 Task: Create a due date automation trigger when advanced on, 2 days after a card is due add fields without custom field "Resume" cleared at 11:00 AM.
Action: Mouse moved to (979, 83)
Screenshot: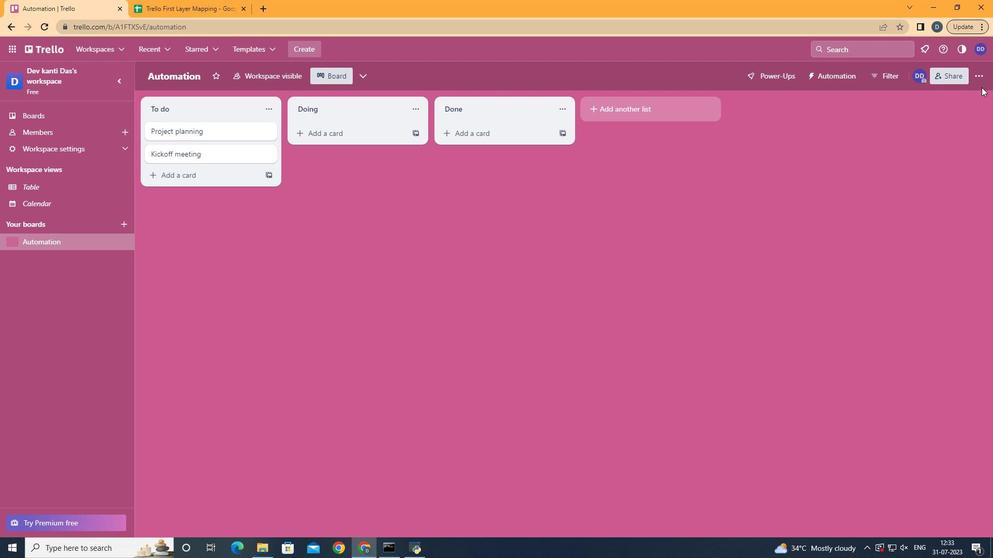 
Action: Mouse pressed left at (979, 83)
Screenshot: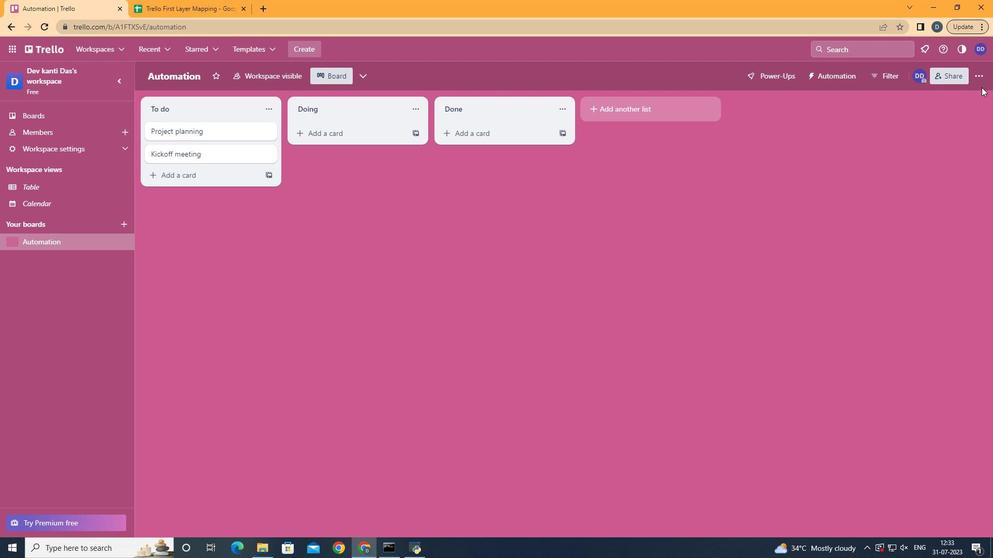 
Action: Mouse moved to (911, 208)
Screenshot: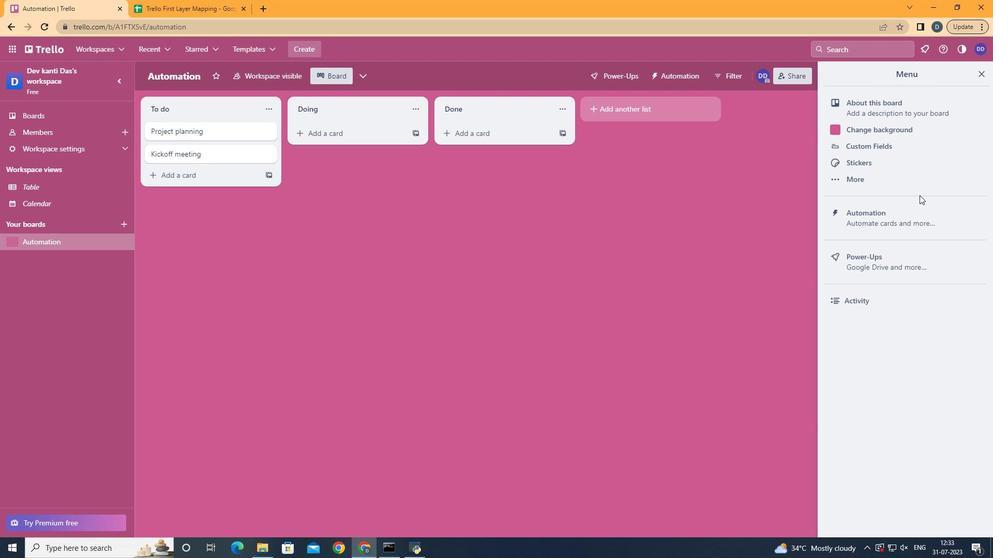 
Action: Mouse pressed left at (911, 208)
Screenshot: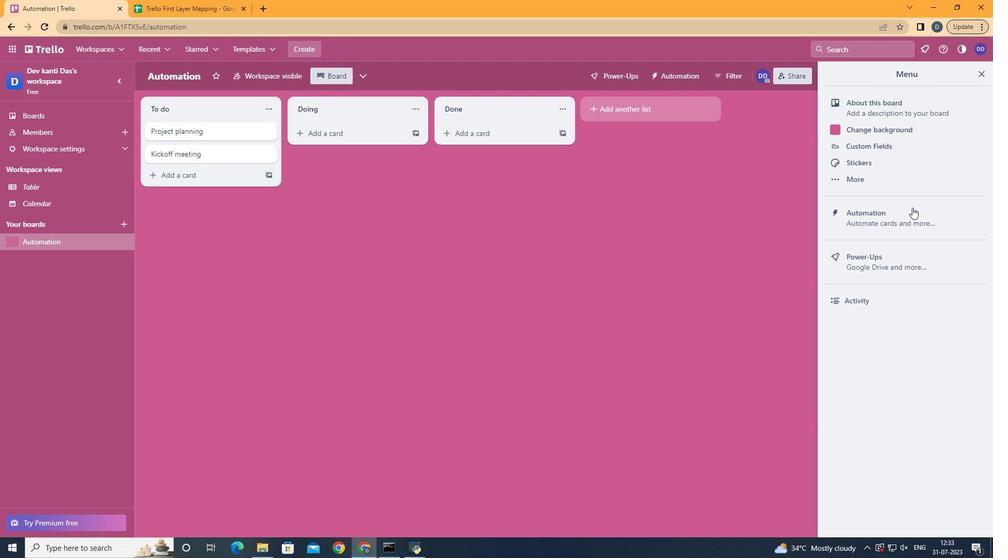 
Action: Mouse moved to (190, 211)
Screenshot: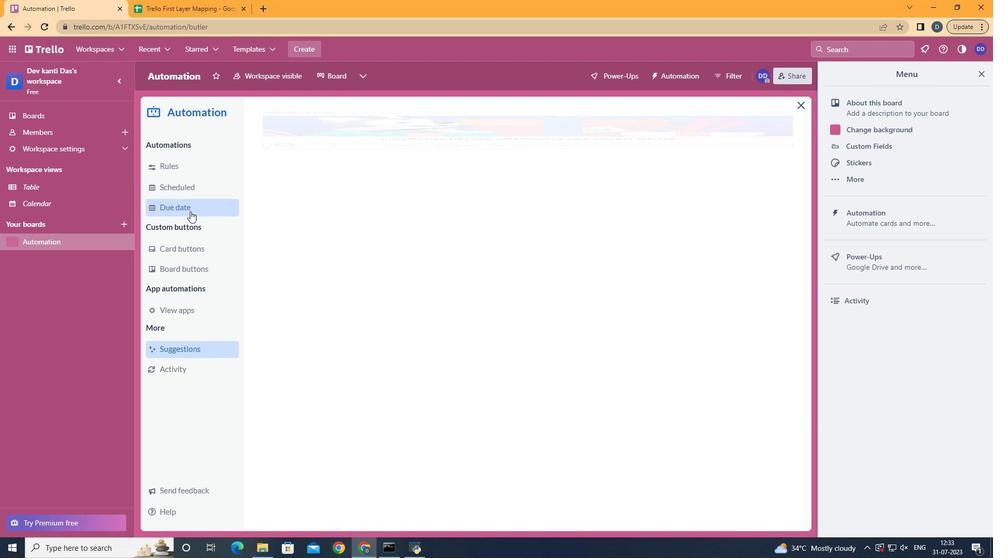 
Action: Mouse pressed left at (190, 211)
Screenshot: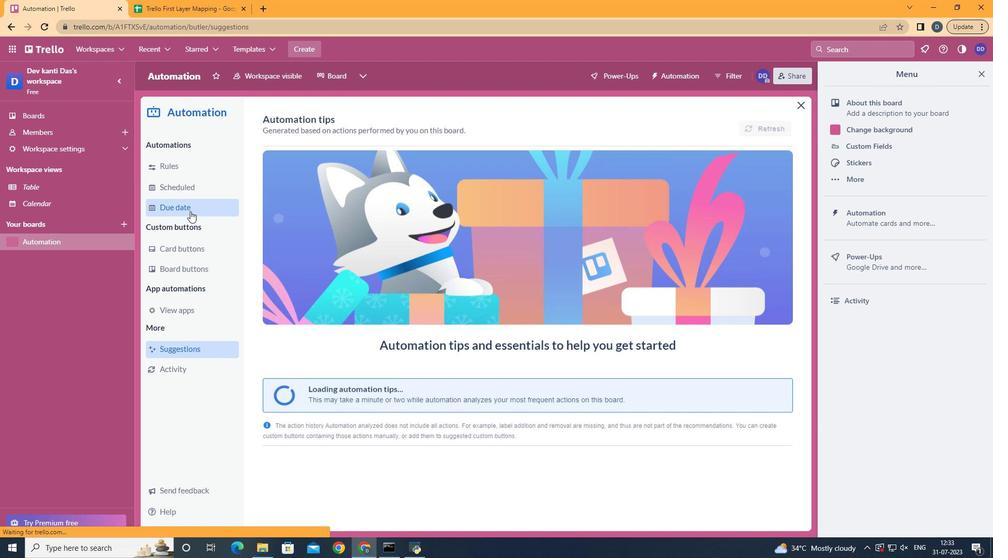 
Action: Mouse moved to (738, 126)
Screenshot: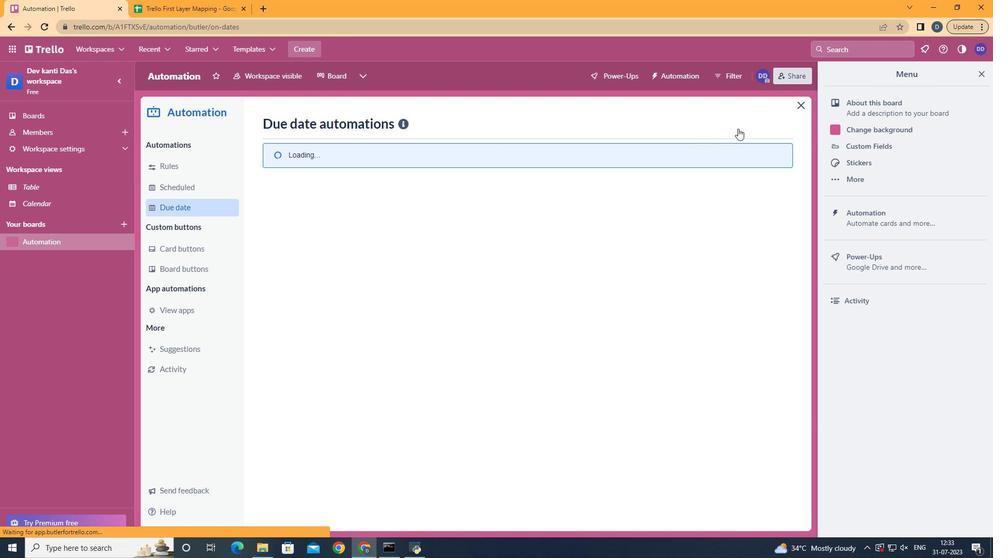 
Action: Mouse pressed left at (738, 126)
Screenshot: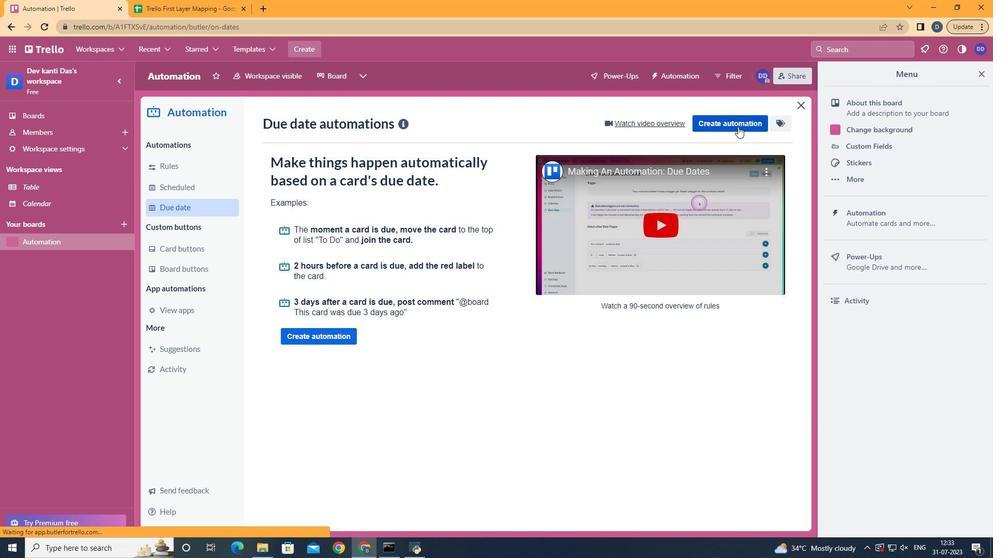 
Action: Mouse moved to (555, 227)
Screenshot: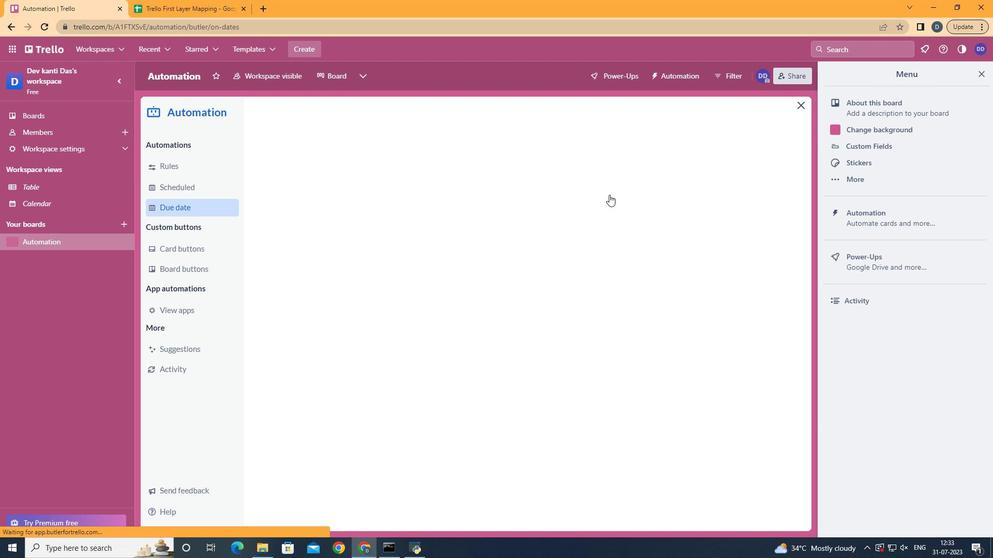 
Action: Mouse pressed left at (555, 227)
Screenshot: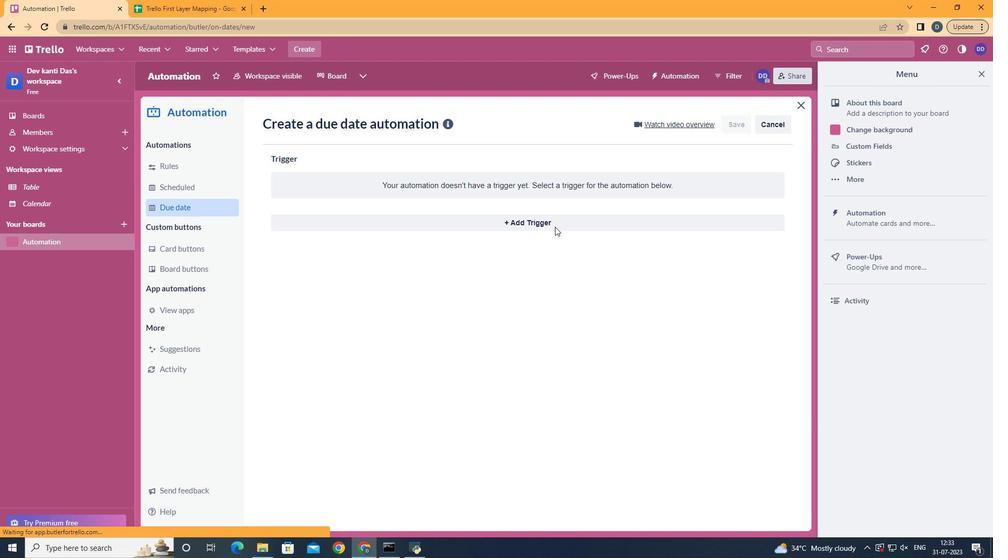 
Action: Mouse moved to (370, 425)
Screenshot: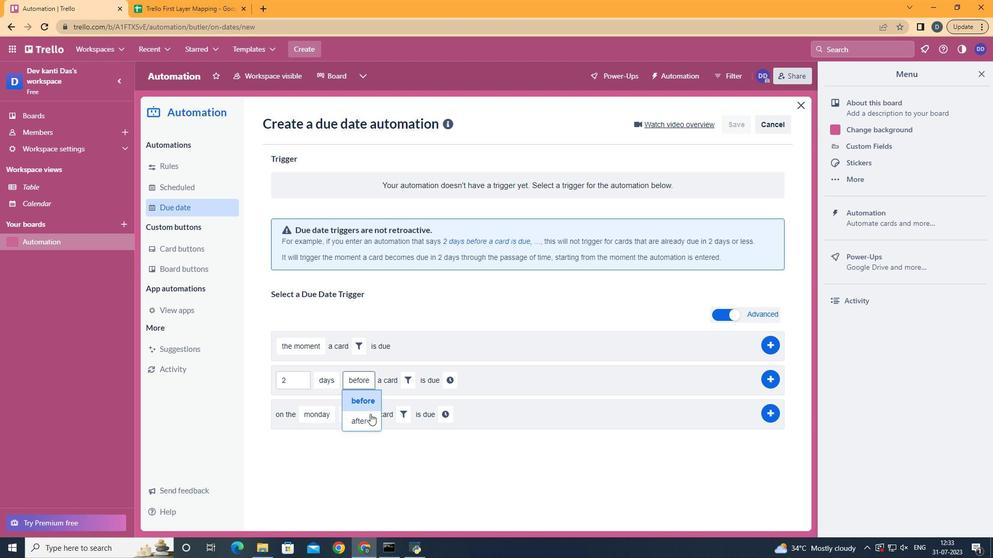 
Action: Mouse pressed left at (370, 425)
Screenshot: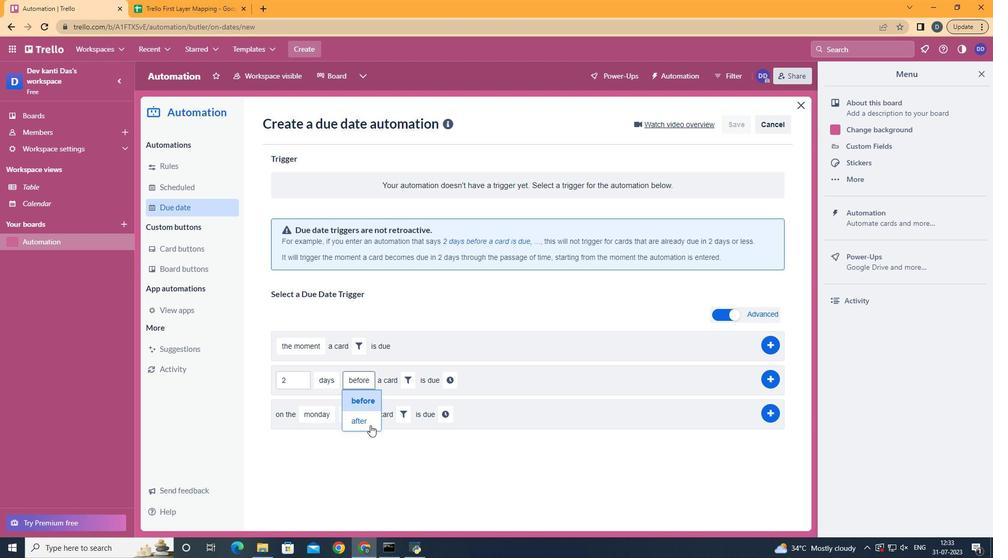 
Action: Mouse moved to (398, 379)
Screenshot: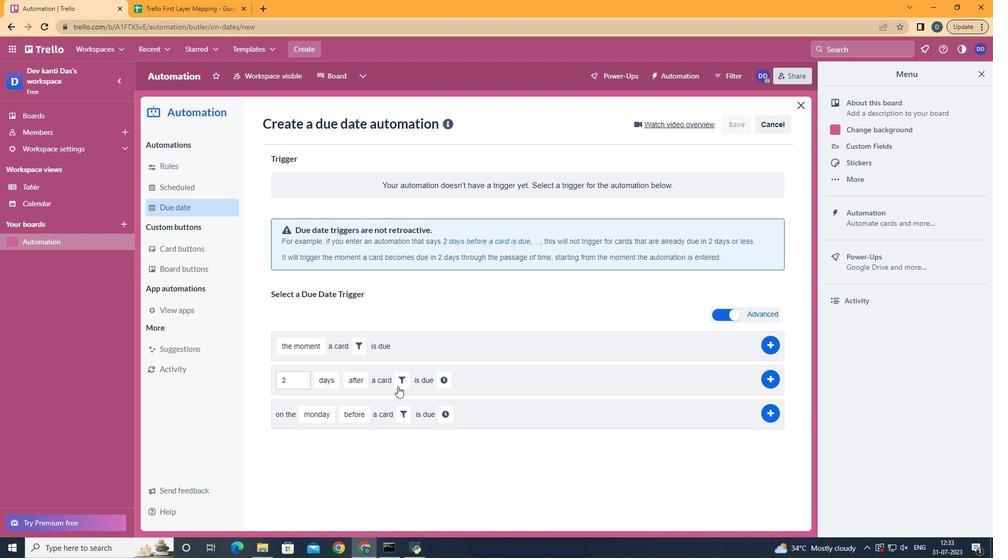 
Action: Mouse pressed left at (398, 379)
Screenshot: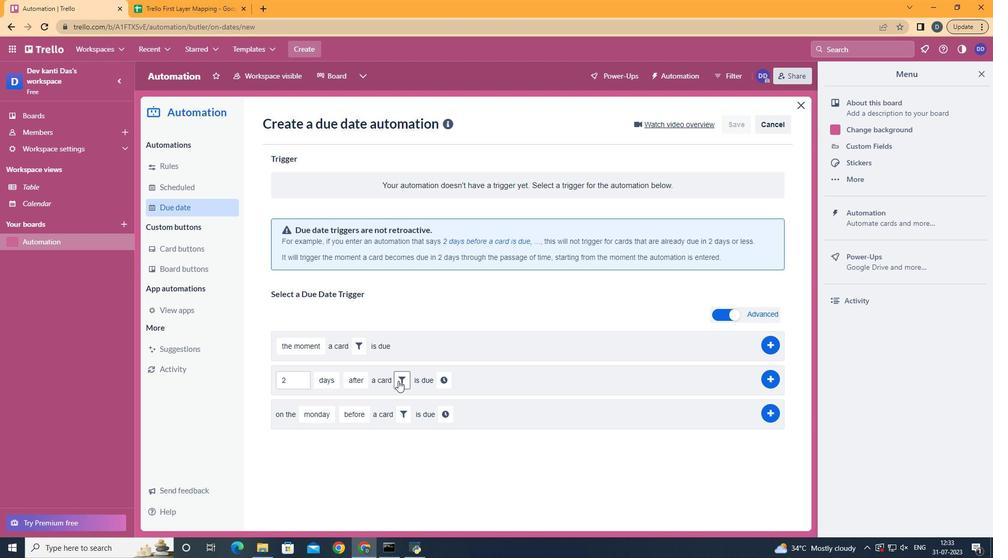 
Action: Mouse moved to (565, 409)
Screenshot: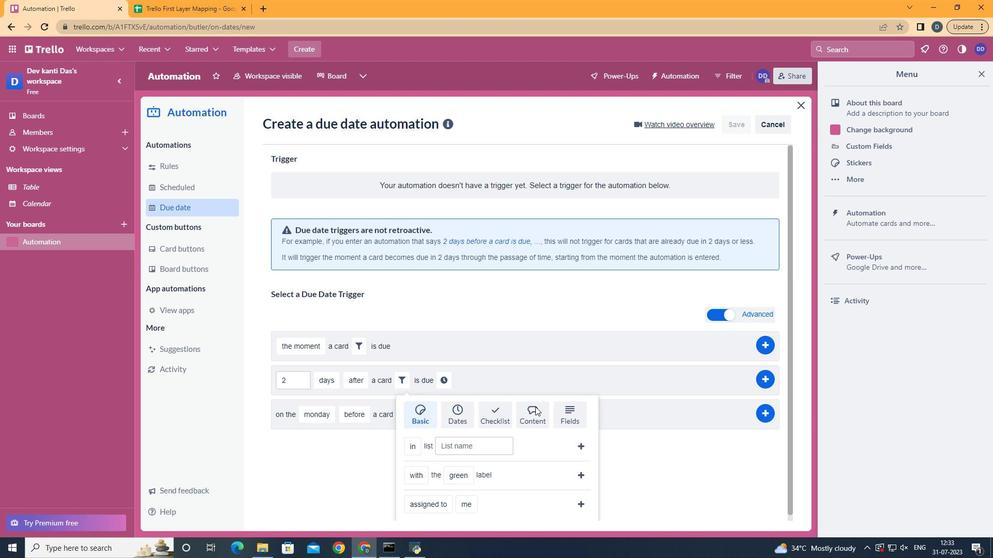 
Action: Mouse pressed left at (565, 409)
Screenshot: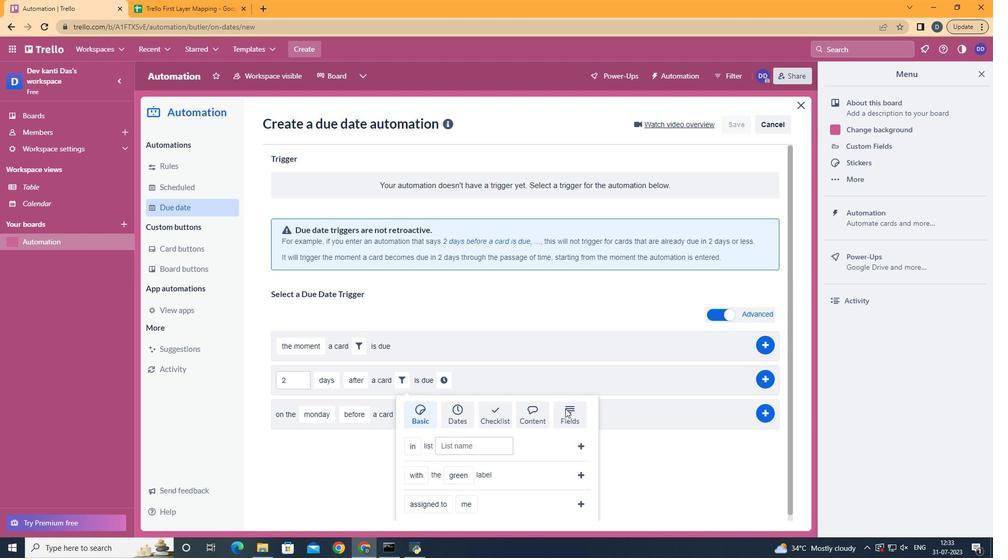 
Action: Mouse moved to (565, 409)
Screenshot: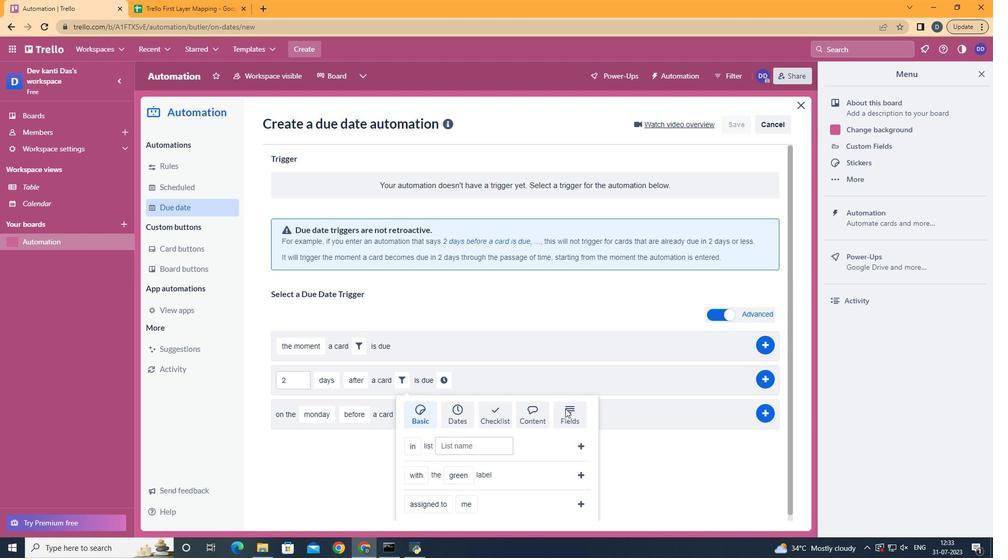 
Action: Mouse scrolled (565, 408) with delta (0, 0)
Screenshot: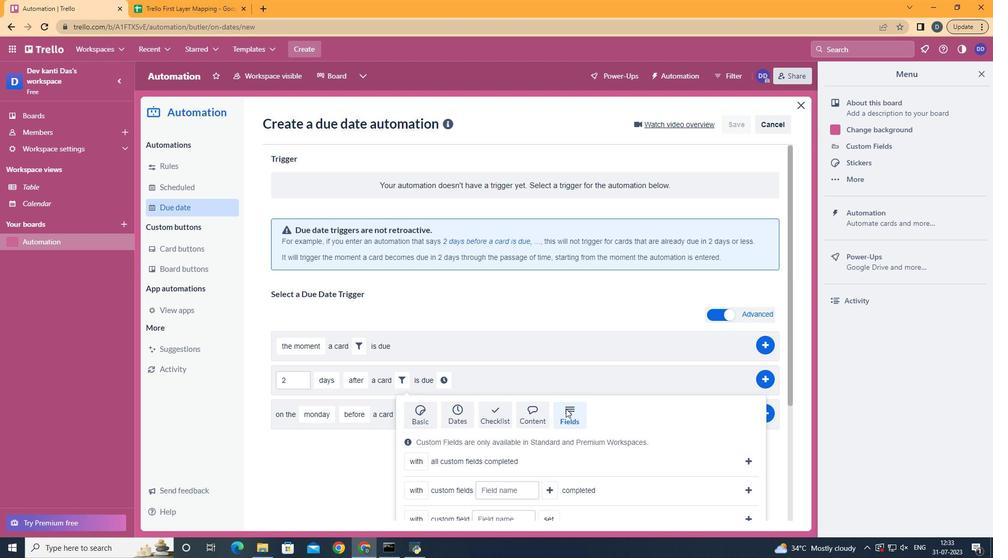 
Action: Mouse scrolled (565, 408) with delta (0, 0)
Screenshot: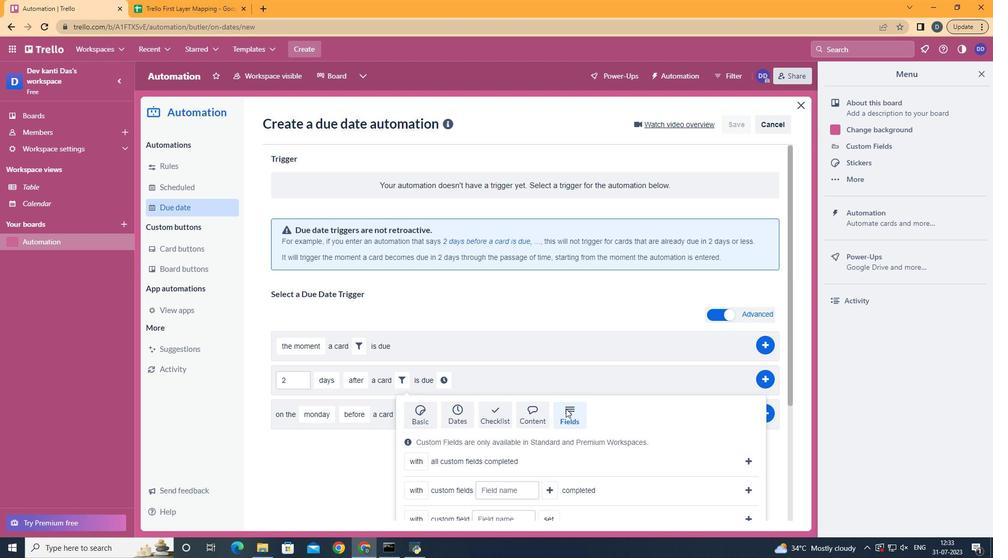 
Action: Mouse scrolled (565, 408) with delta (0, 0)
Screenshot: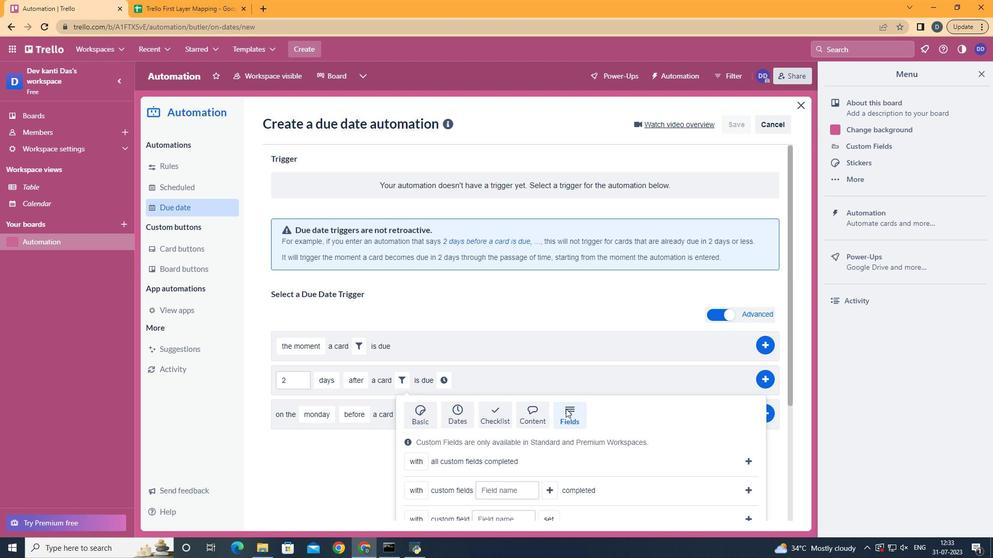
Action: Mouse scrolled (565, 408) with delta (0, 0)
Screenshot: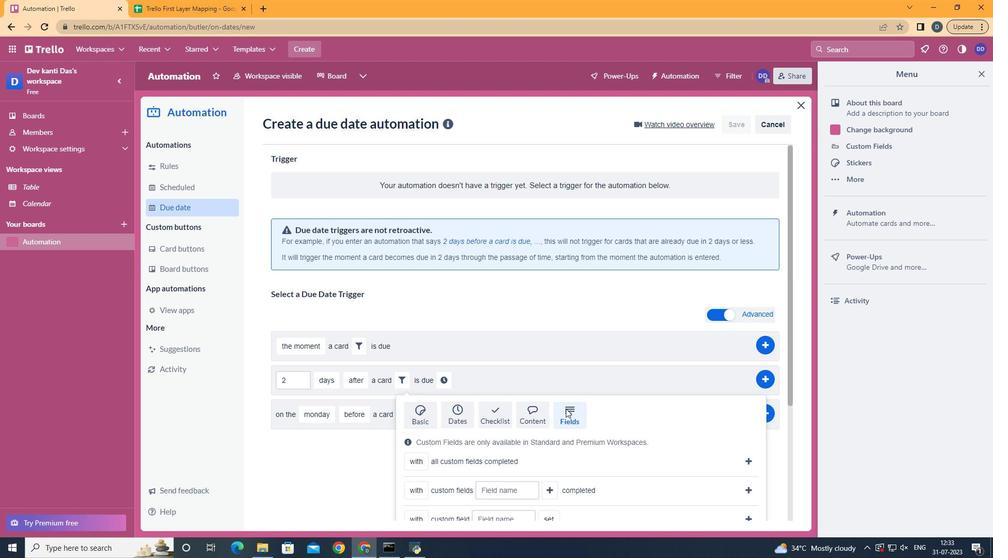 
Action: Mouse scrolled (565, 408) with delta (0, 0)
Screenshot: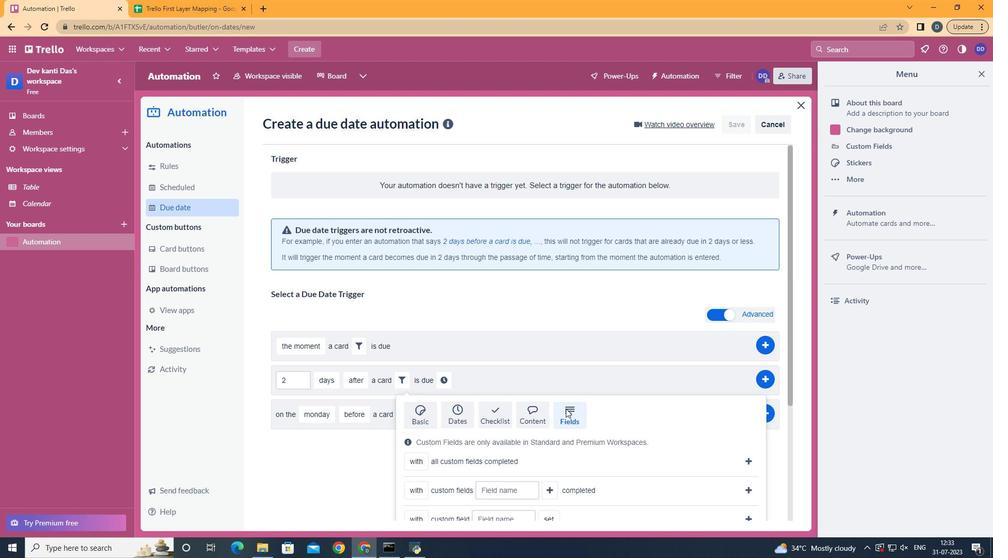 
Action: Mouse moved to (425, 394)
Screenshot: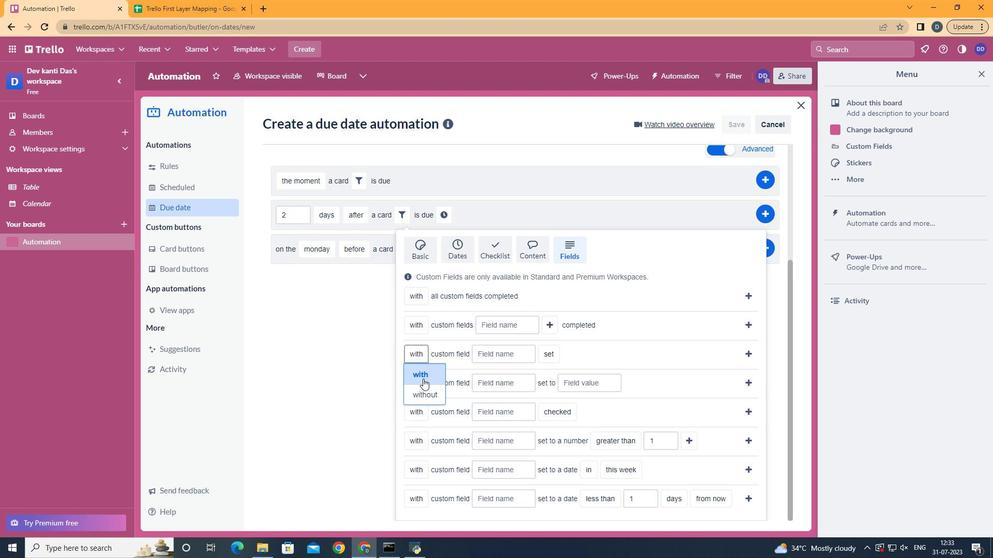 
Action: Mouse pressed left at (425, 394)
Screenshot: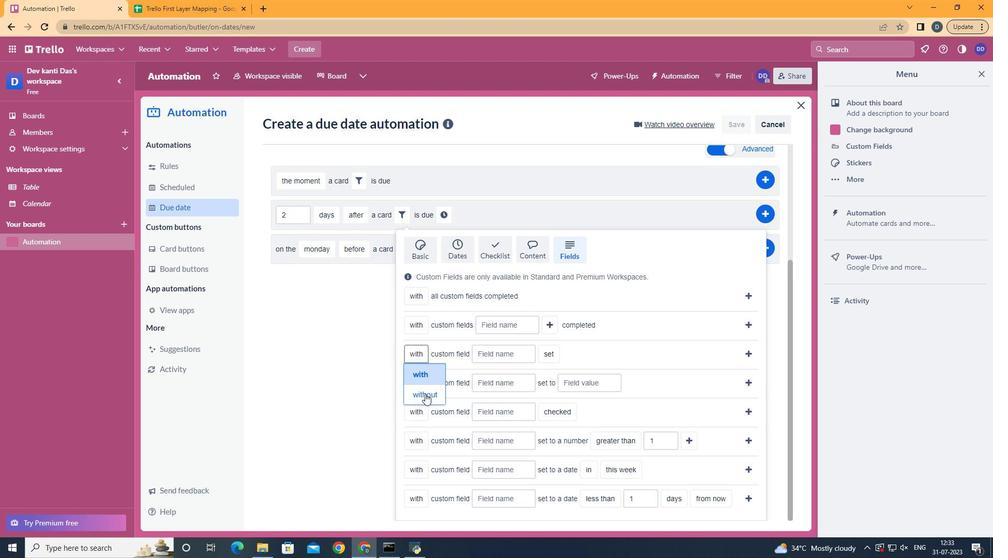 
Action: Mouse moved to (498, 355)
Screenshot: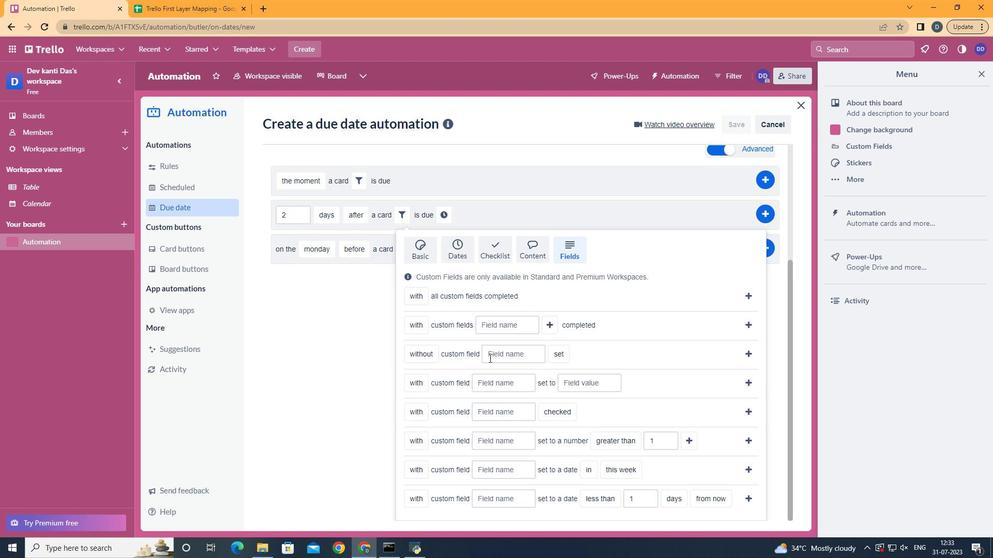 
Action: Mouse pressed left at (498, 355)
Screenshot: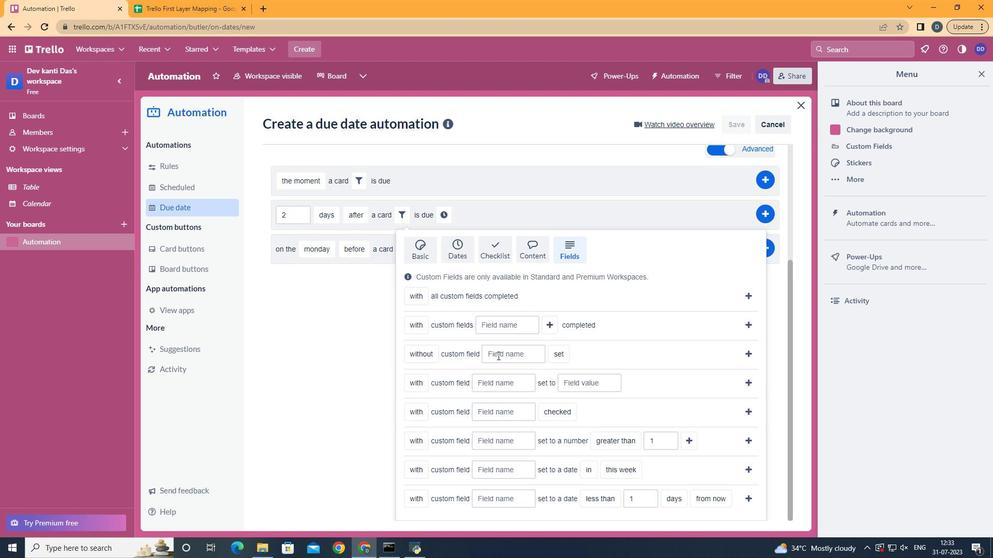 
Action: Key pressed <Key.shift>Resume
Screenshot: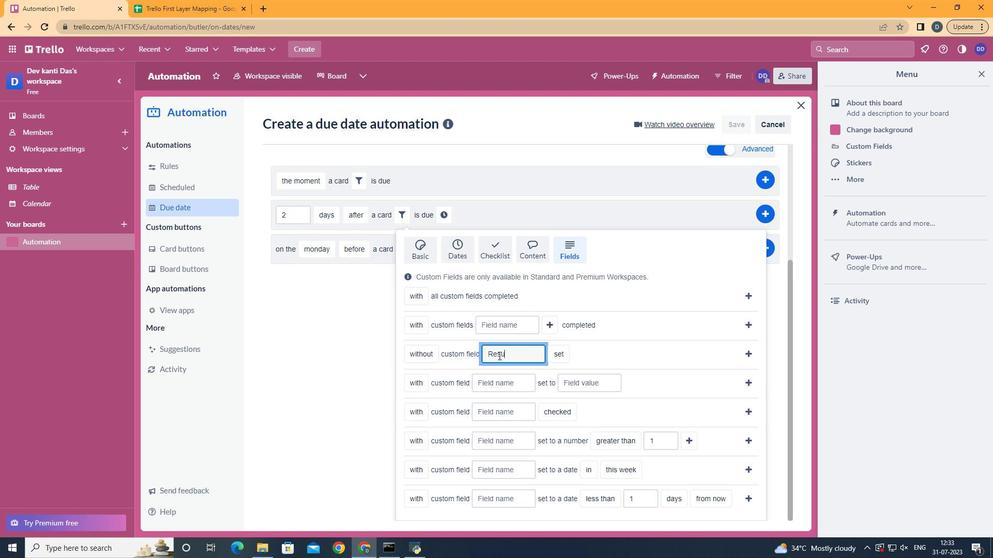 
Action: Mouse moved to (563, 393)
Screenshot: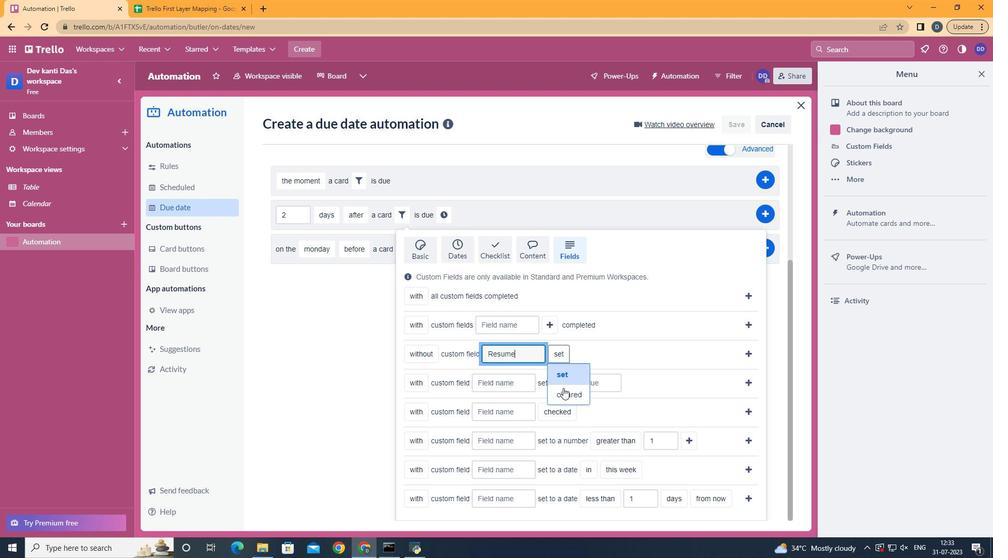 
Action: Mouse pressed left at (563, 393)
Screenshot: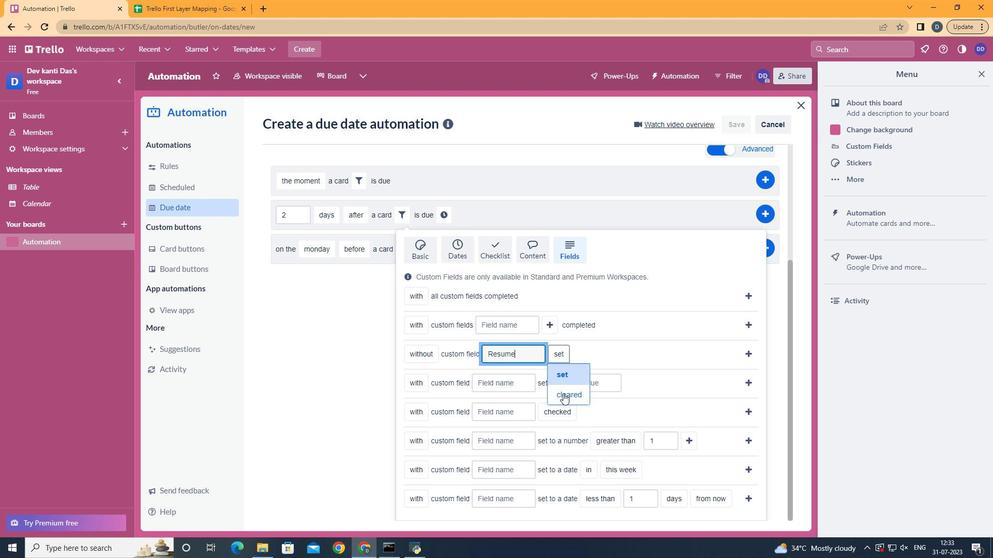 
Action: Mouse moved to (747, 352)
Screenshot: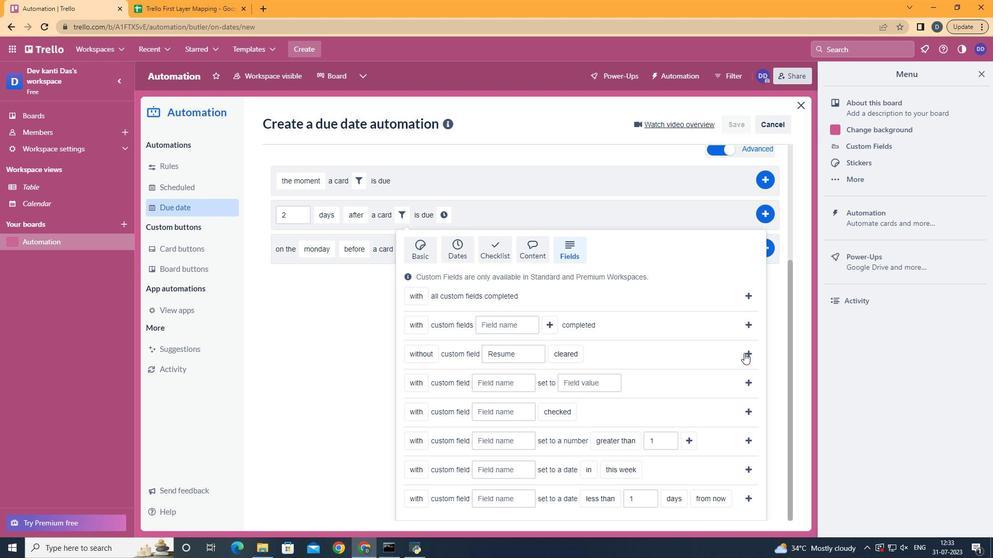 
Action: Mouse pressed left at (747, 352)
Screenshot: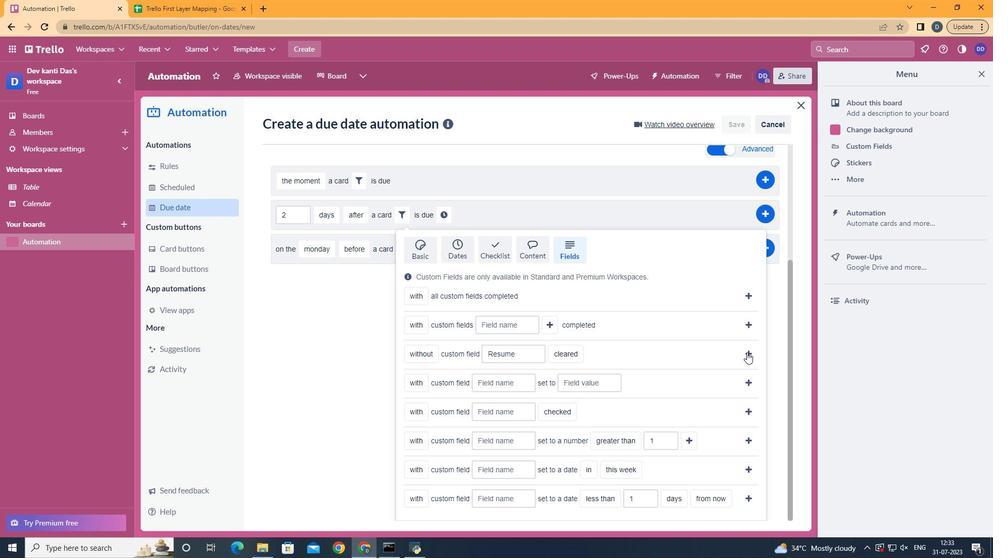
Action: Mouse moved to (591, 378)
Screenshot: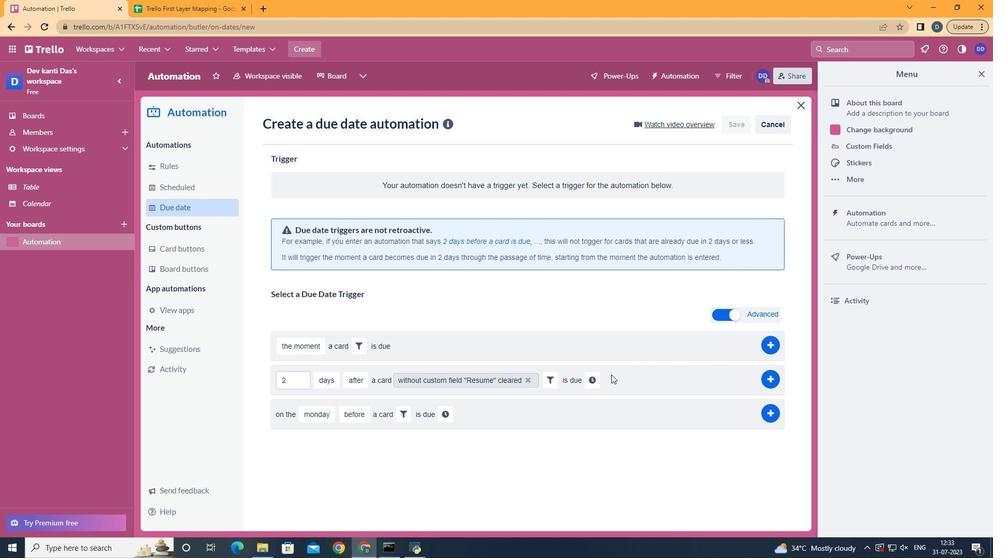 
Action: Mouse pressed left at (591, 378)
Screenshot: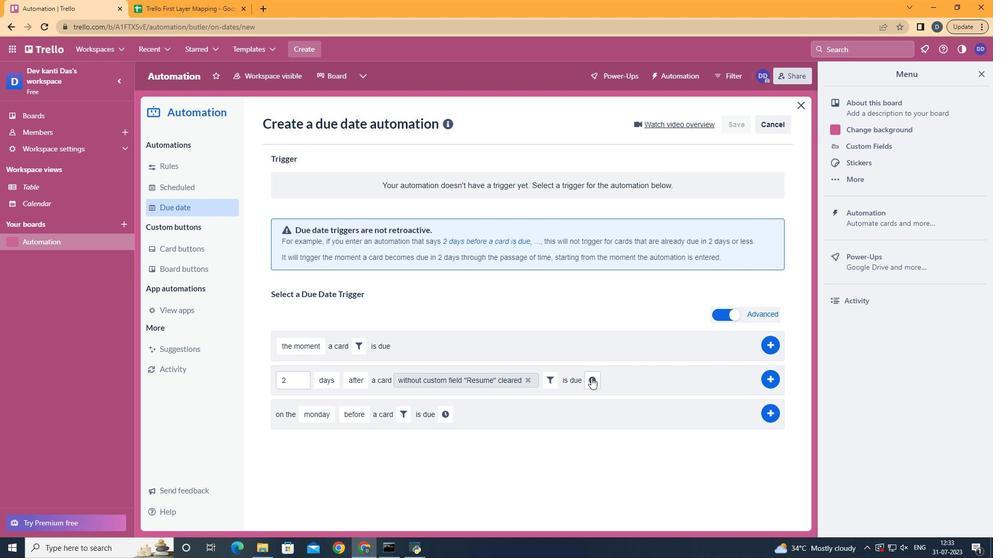
Action: Mouse moved to (625, 381)
Screenshot: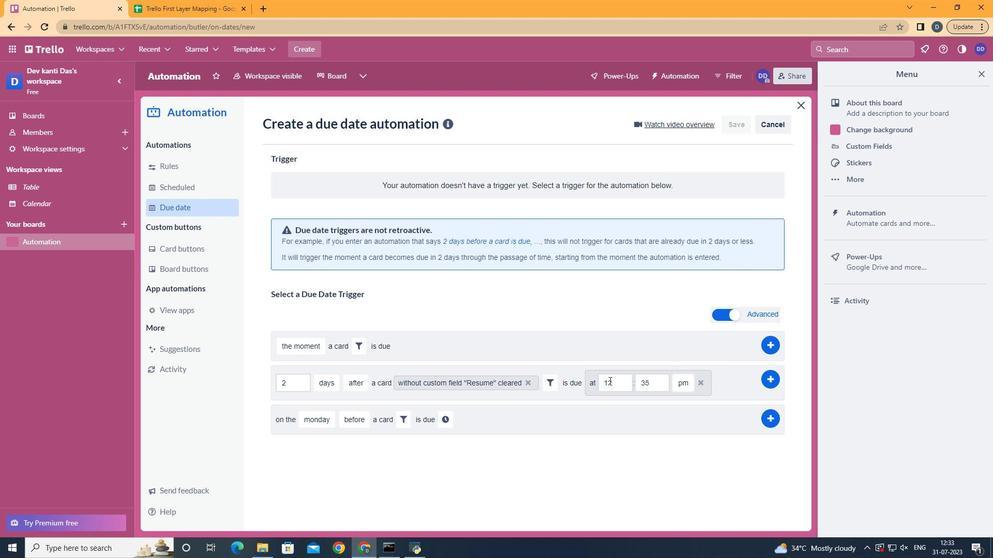 
Action: Mouse pressed left at (625, 381)
Screenshot: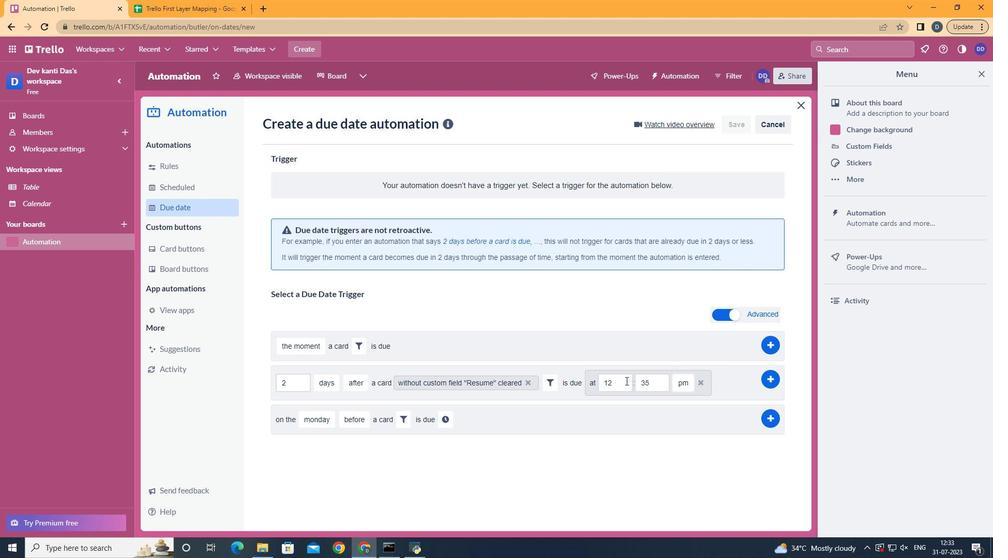 
Action: Key pressed <Key.backspace><Key.backspace>11
Screenshot: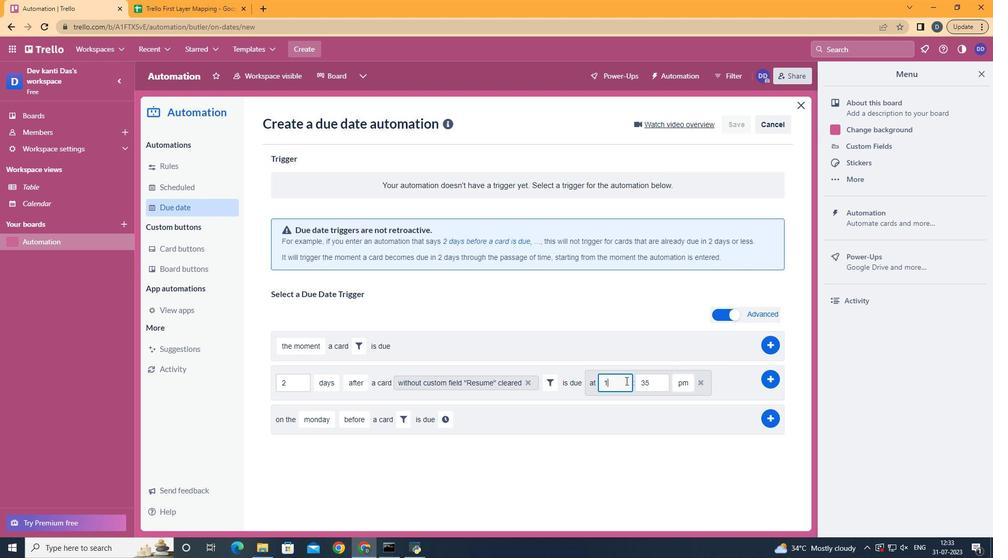 
Action: Mouse moved to (657, 382)
Screenshot: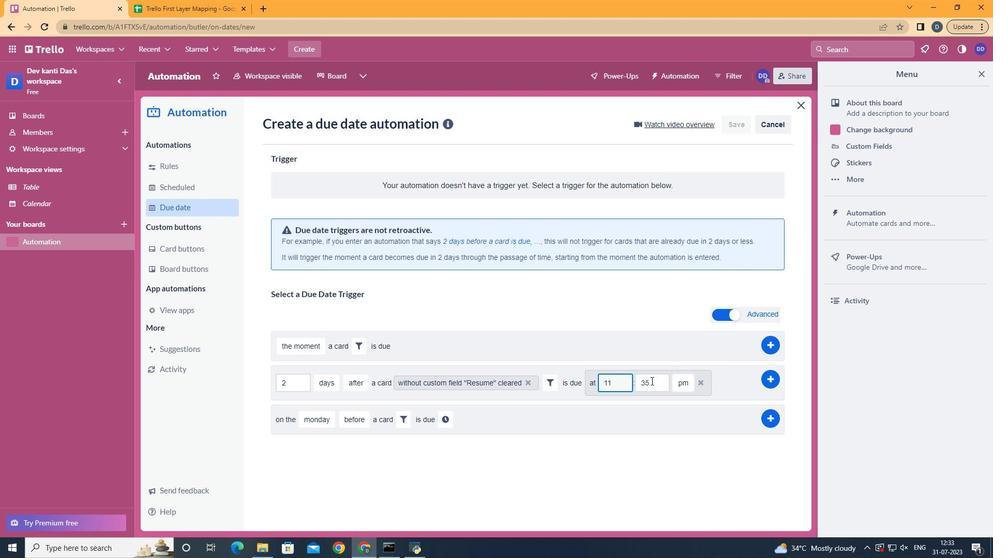 
Action: Mouse pressed left at (657, 382)
Screenshot: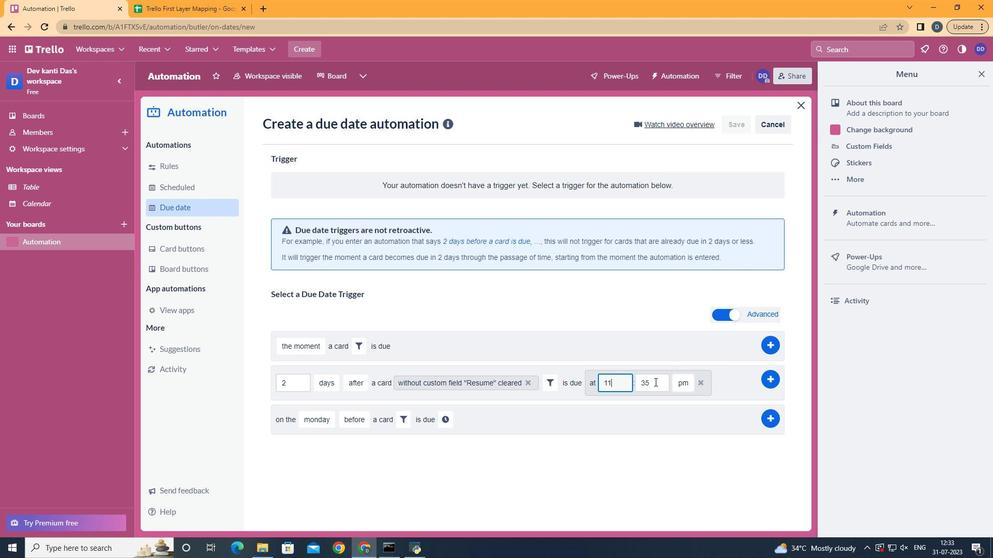 
Action: Key pressed <Key.backspace><Key.backspace>00
Screenshot: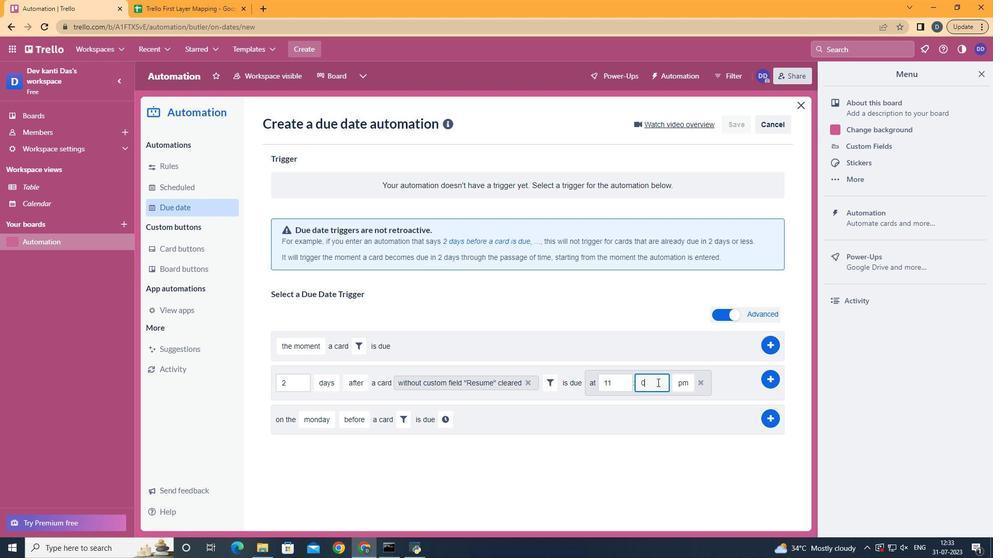 
Action: Mouse moved to (686, 401)
Screenshot: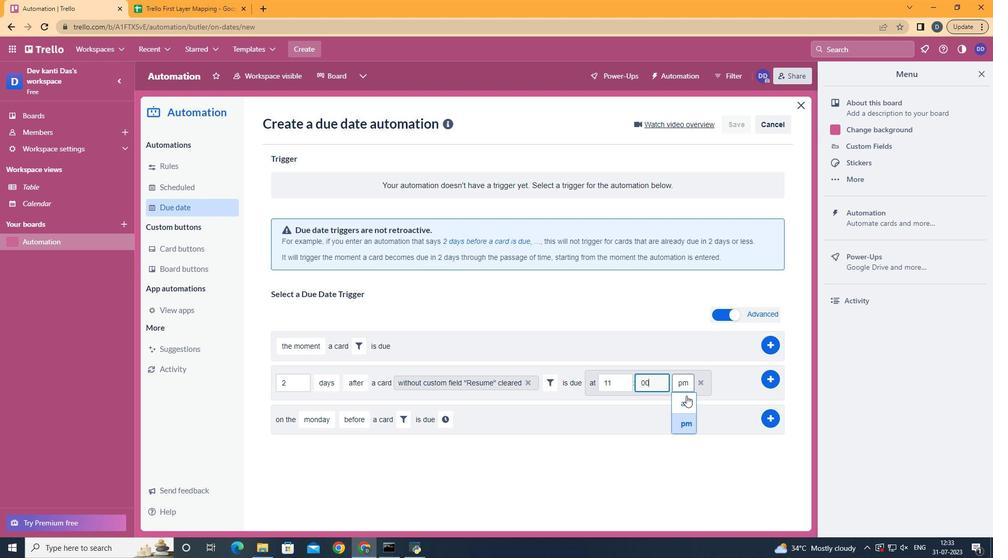 
Action: Mouse pressed left at (686, 401)
Screenshot: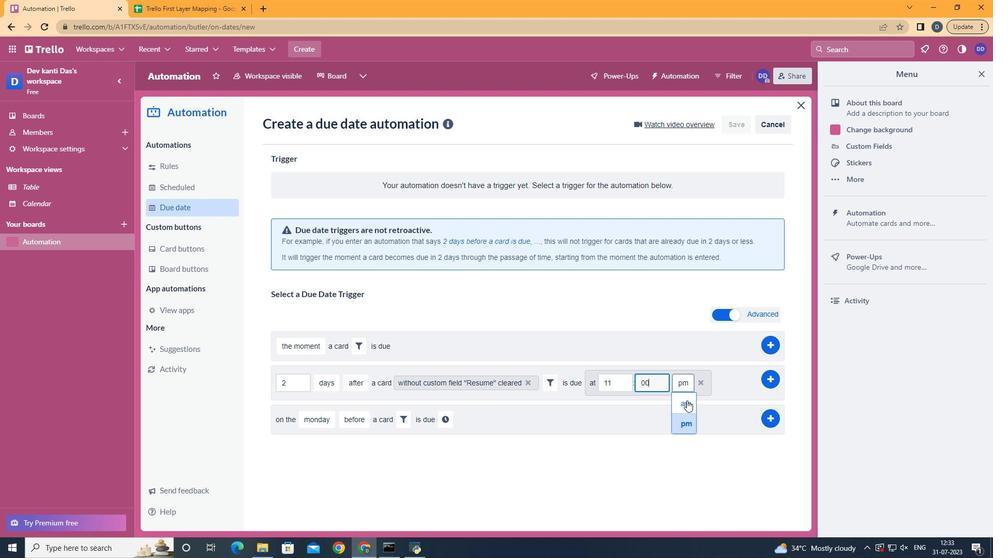 
Action: Mouse moved to (774, 376)
Screenshot: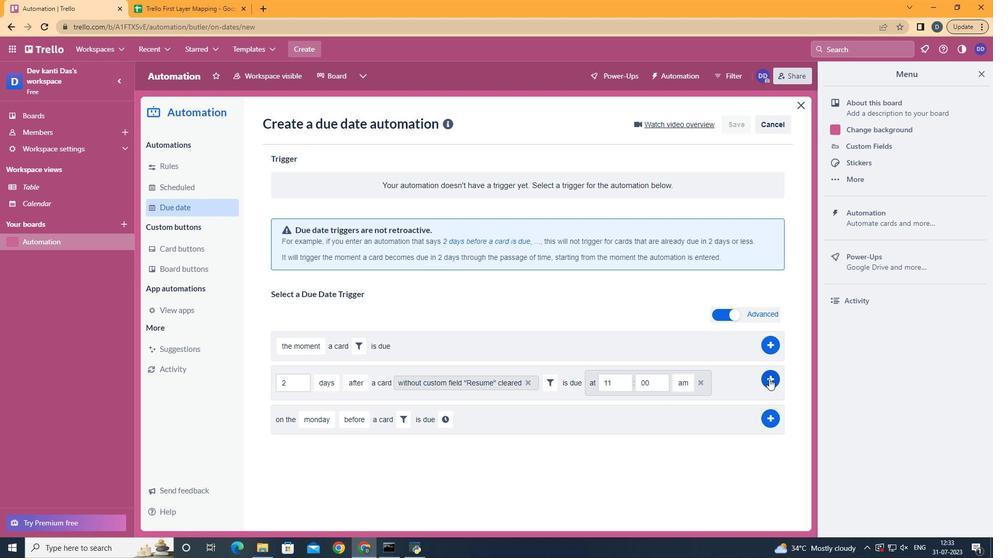 
Action: Mouse pressed left at (774, 376)
Screenshot: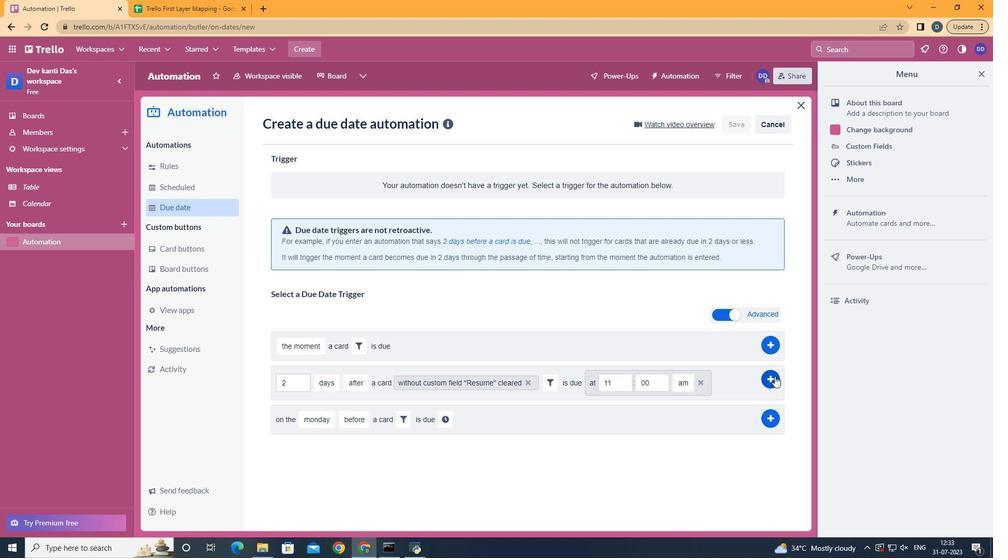 
Action: Mouse moved to (505, 291)
Screenshot: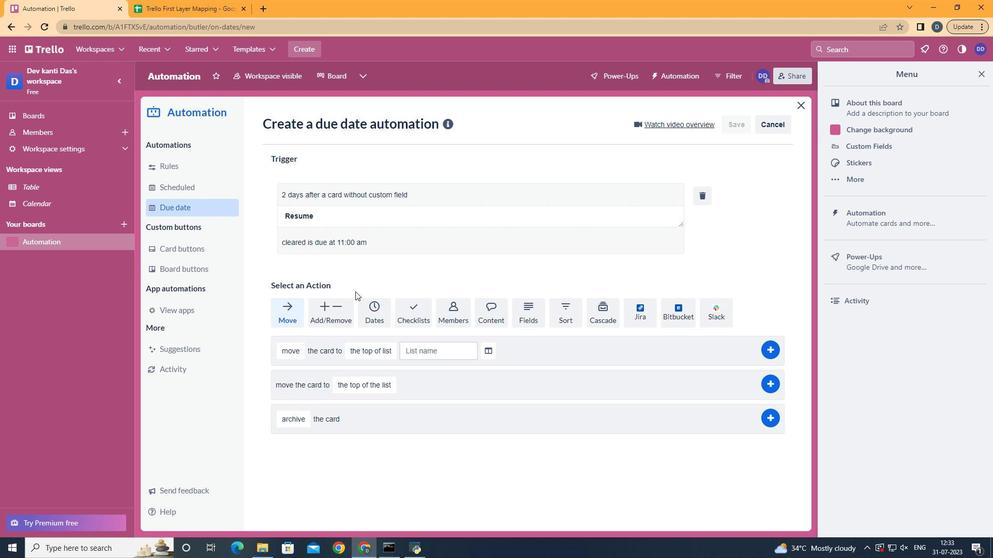 
